 Task: Select the Pacific/Apia as time zone for the schedule.
Action: Mouse moved to (387, 218)
Screenshot: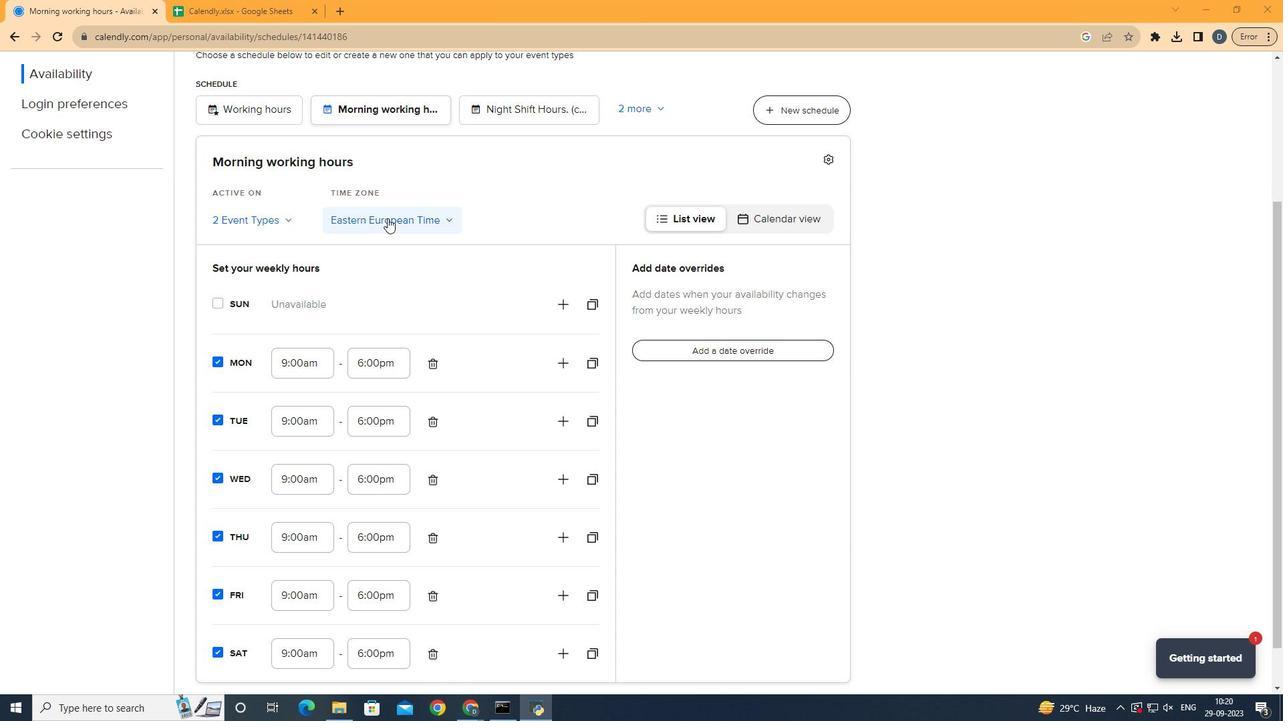 
Action: Mouse pressed left at (387, 218)
Screenshot: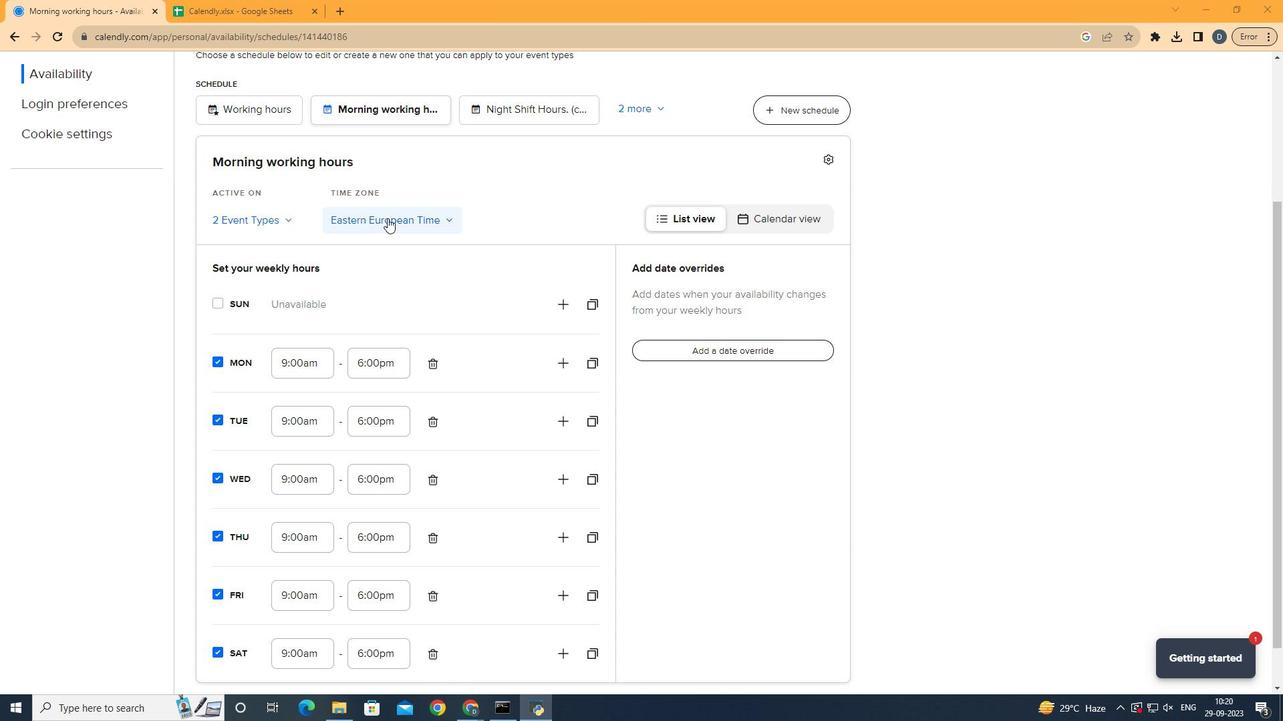 
Action: Mouse moved to (446, 362)
Screenshot: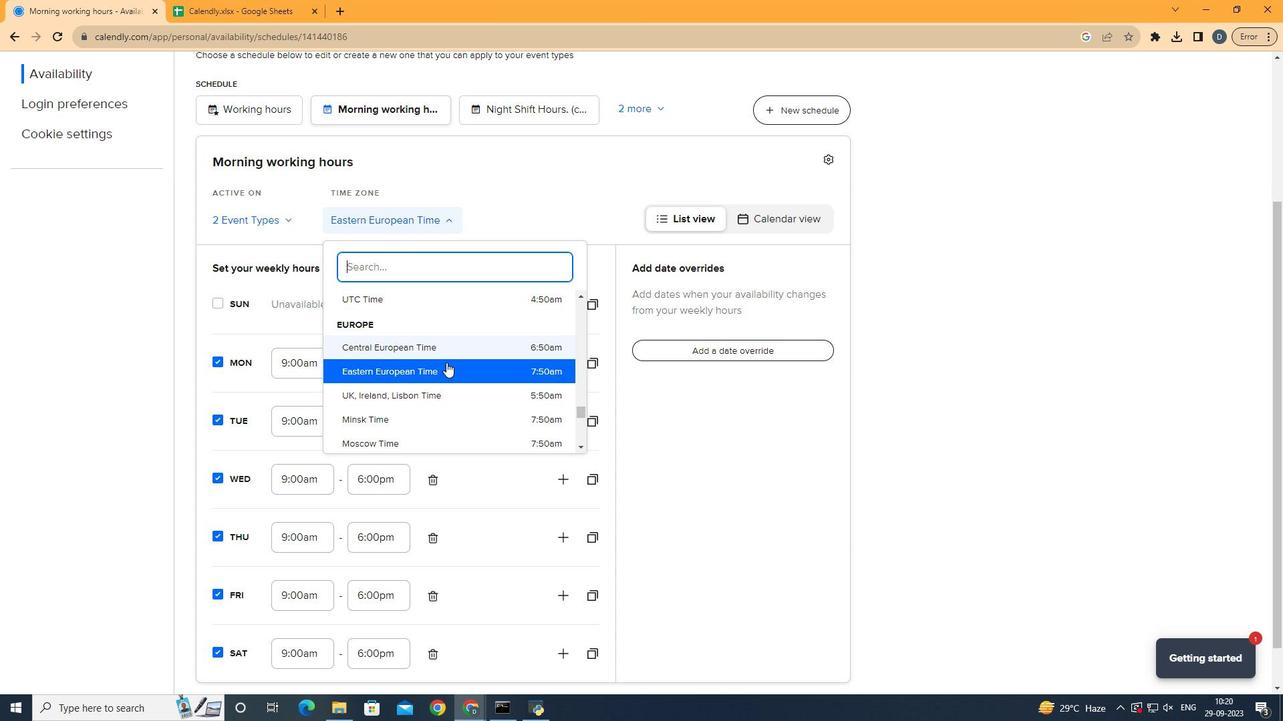 
Action: Mouse scrolled (446, 362) with delta (0, 0)
Screenshot: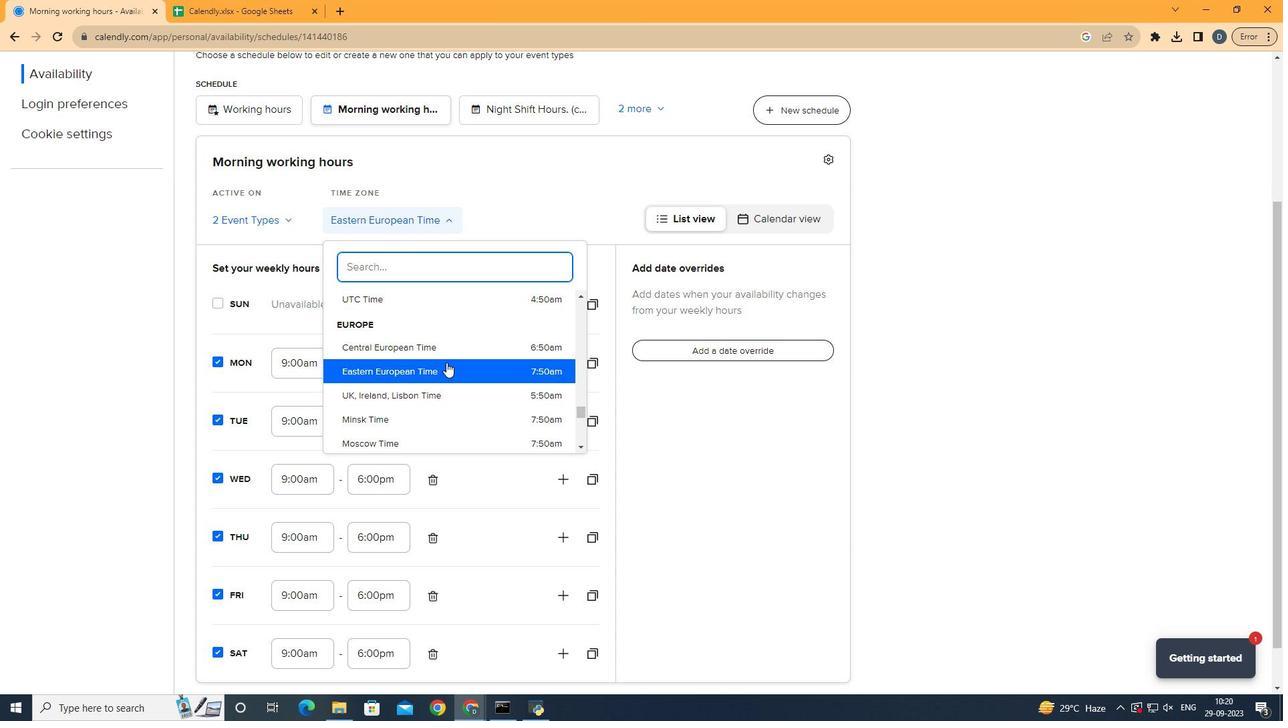 
Action: Mouse scrolled (446, 362) with delta (0, 0)
Screenshot: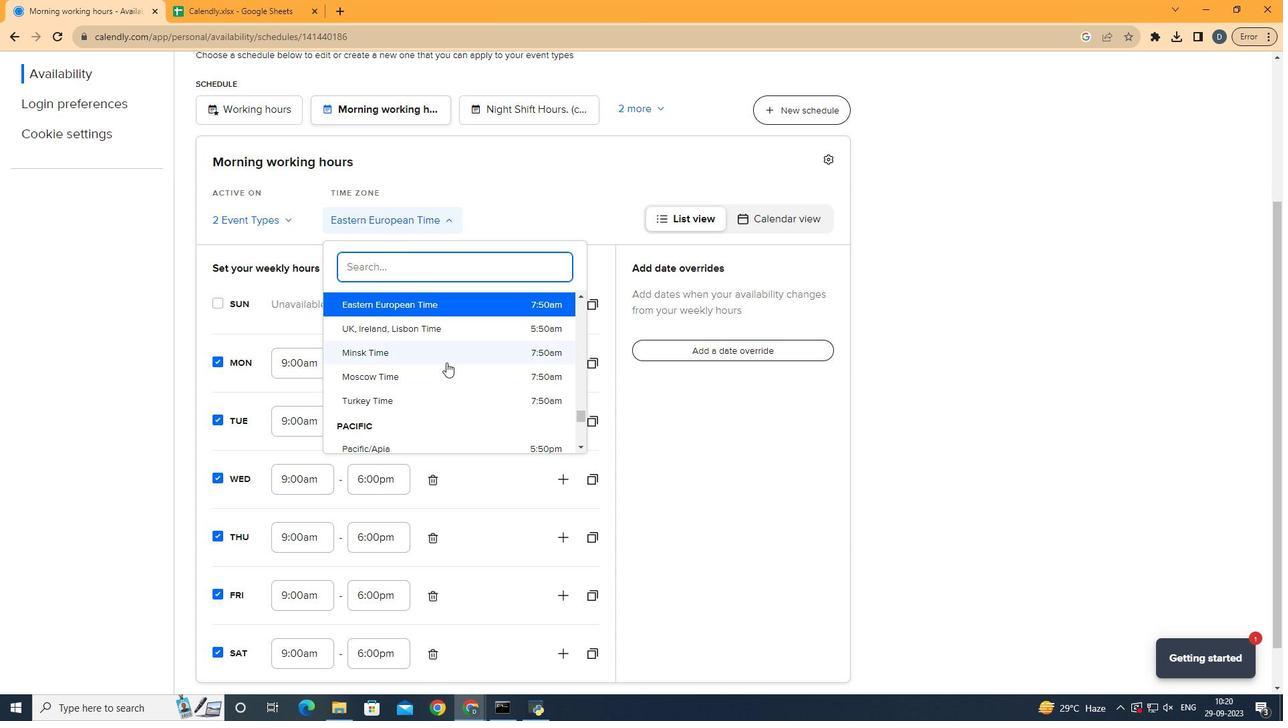 
Action: Mouse scrolled (446, 362) with delta (0, 0)
Screenshot: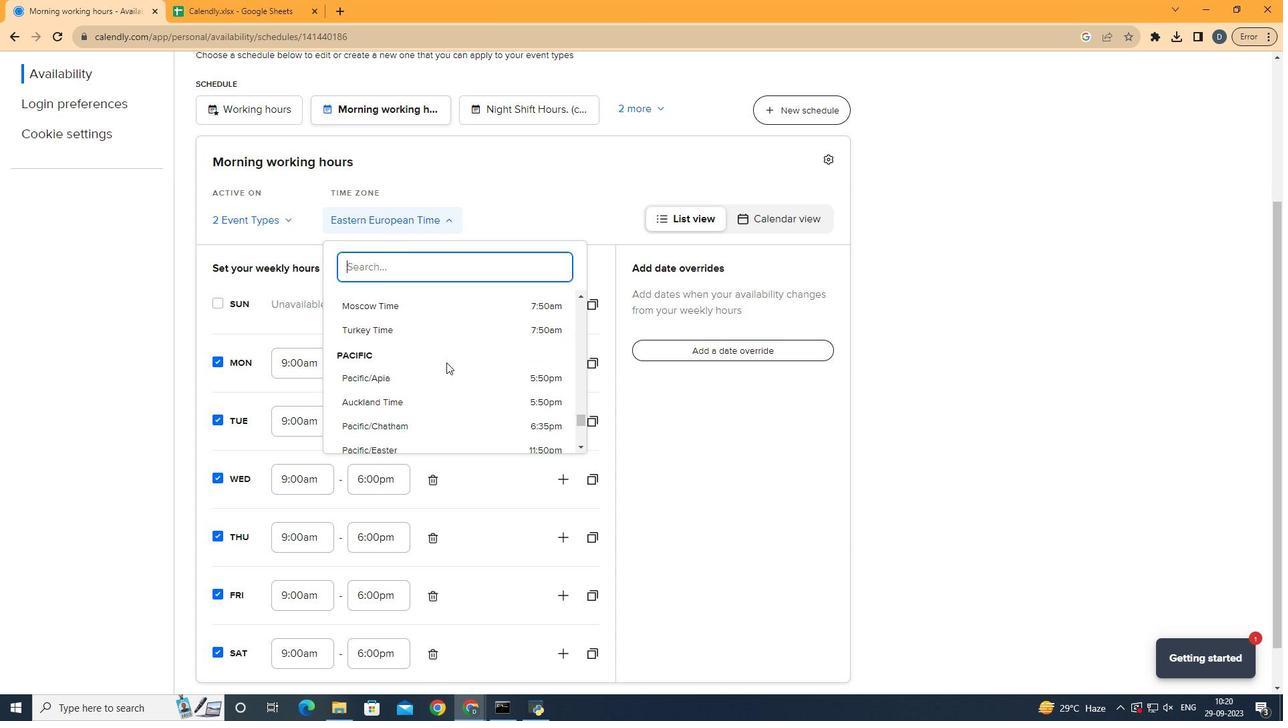 
Action: Mouse moved to (439, 316)
Screenshot: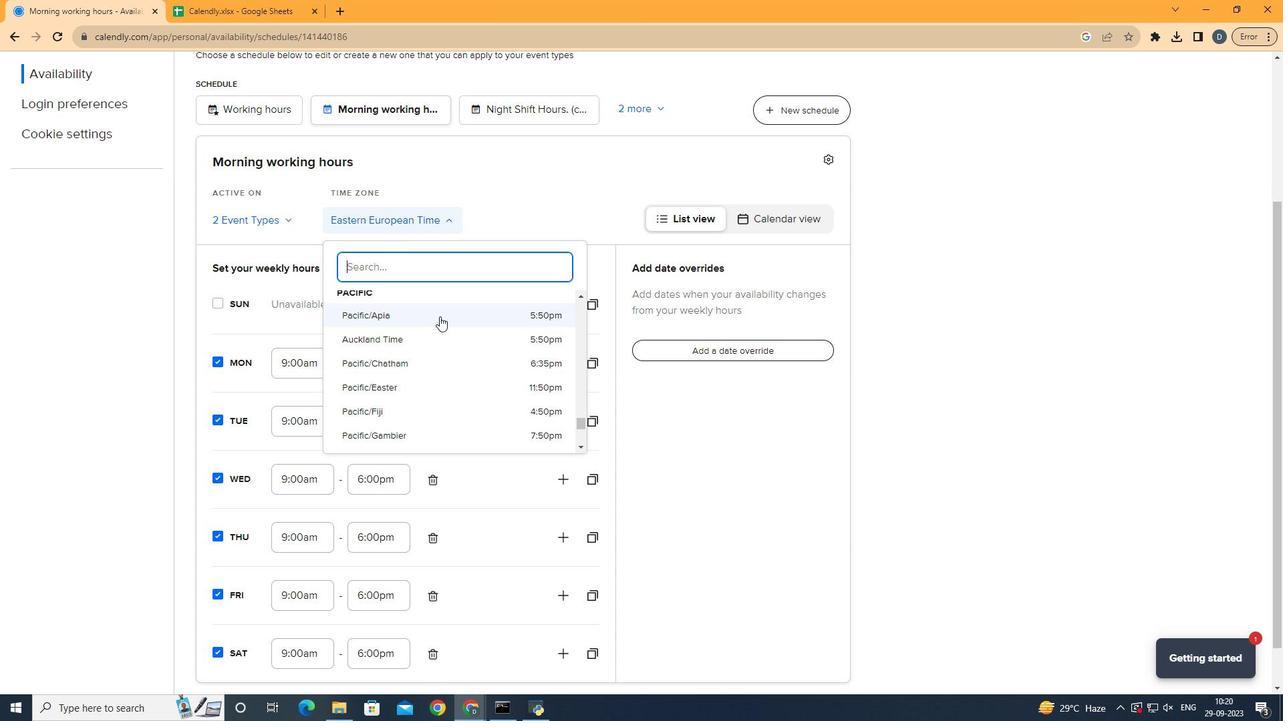 
Action: Mouse pressed left at (439, 316)
Screenshot: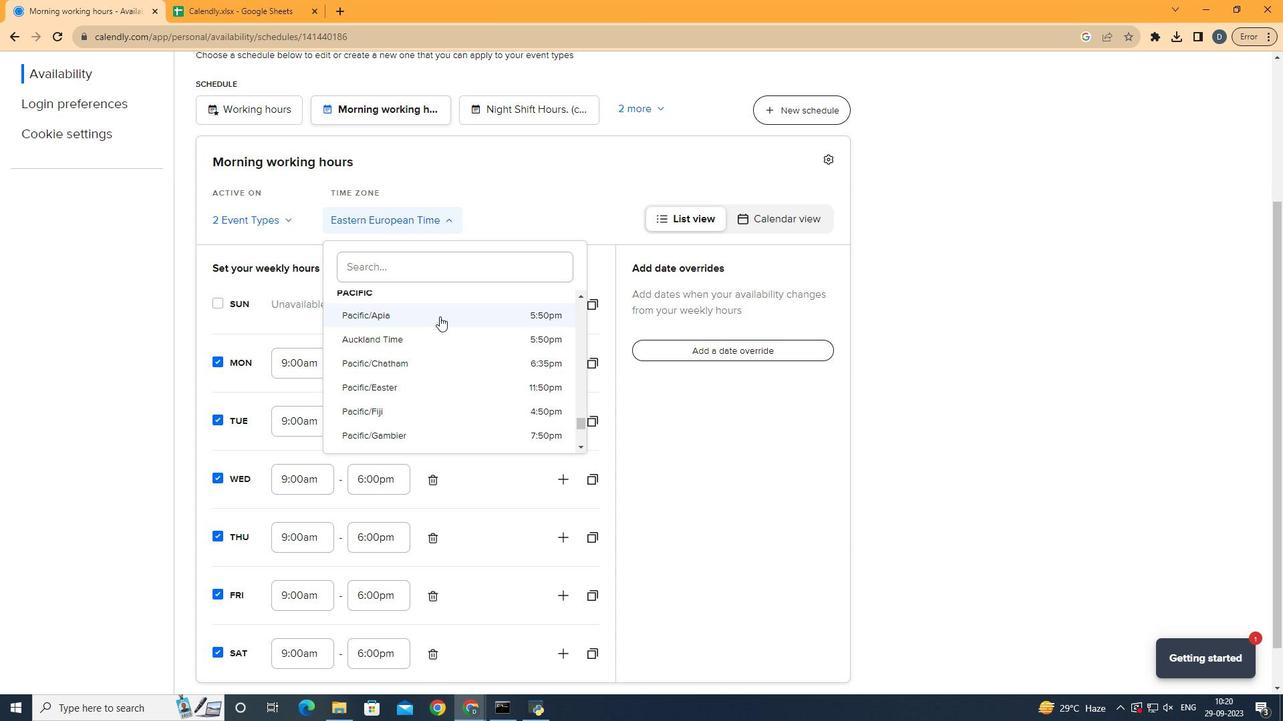 
Action: Mouse moved to (488, 319)
Screenshot: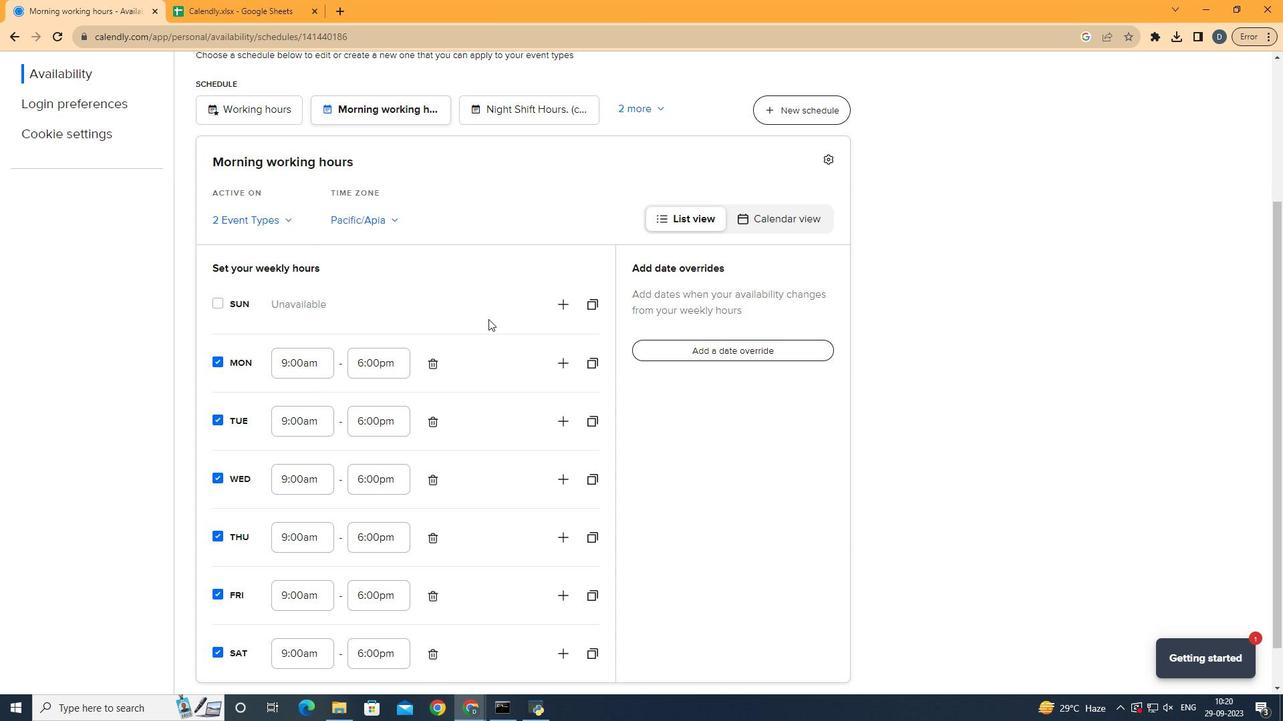 
